 Task: Show quota % attainment in forecast summary
Action: Mouse moved to (290, 155)
Screenshot: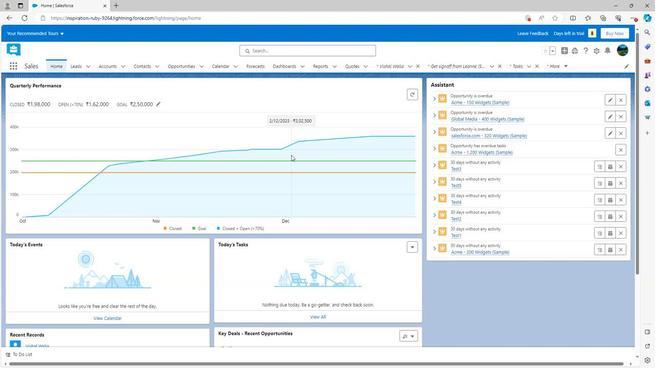 
Action: Mouse scrolled (290, 155) with delta (0, 0)
Screenshot: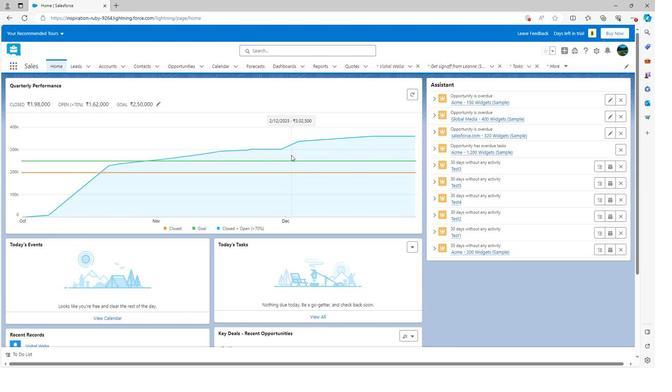 
Action: Mouse scrolled (290, 155) with delta (0, 0)
Screenshot: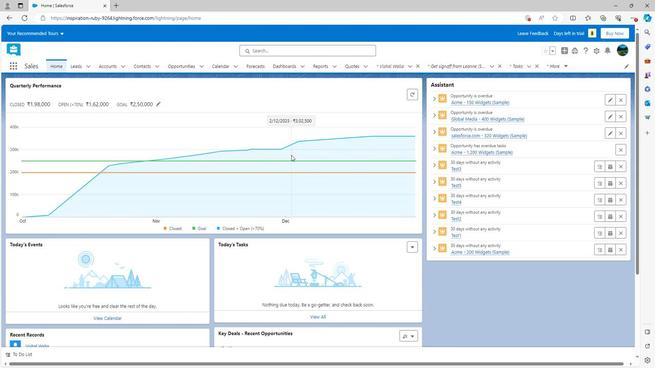 
Action: Mouse scrolled (290, 155) with delta (0, 0)
Screenshot: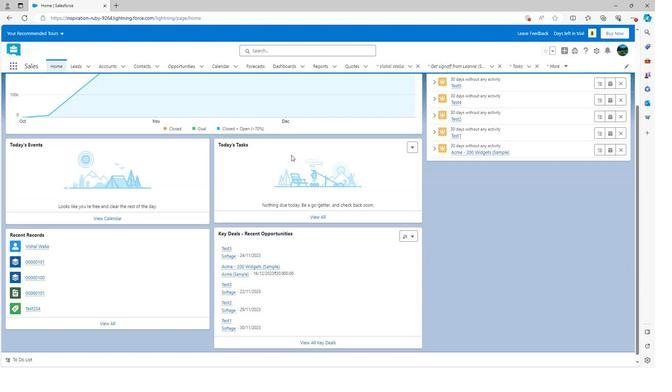
Action: Mouse scrolled (290, 155) with delta (0, 0)
Screenshot: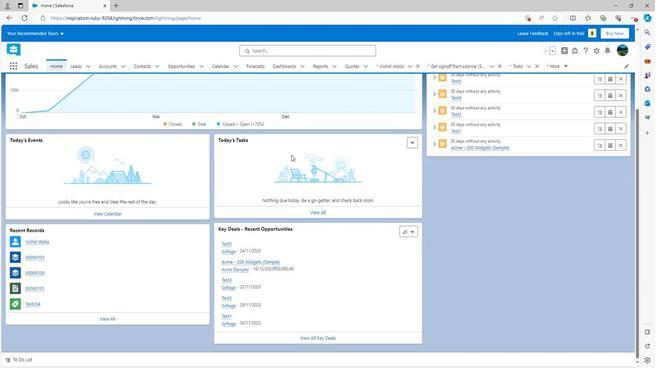 
Action: Mouse scrolled (290, 155) with delta (0, 0)
Screenshot: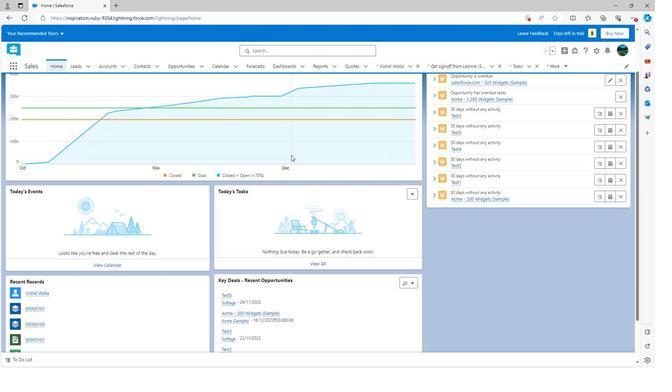 
Action: Mouse scrolled (290, 155) with delta (0, 0)
Screenshot: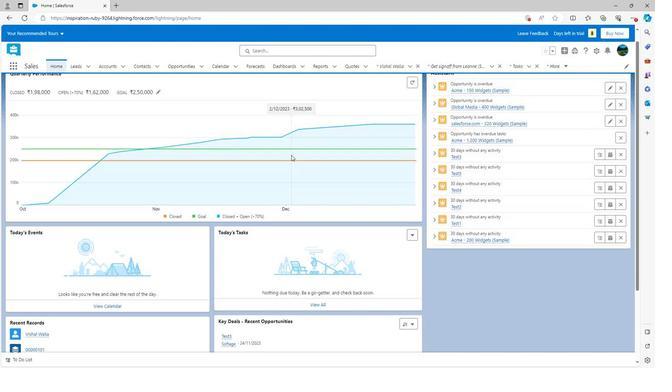 
Action: Mouse moved to (251, 68)
Screenshot: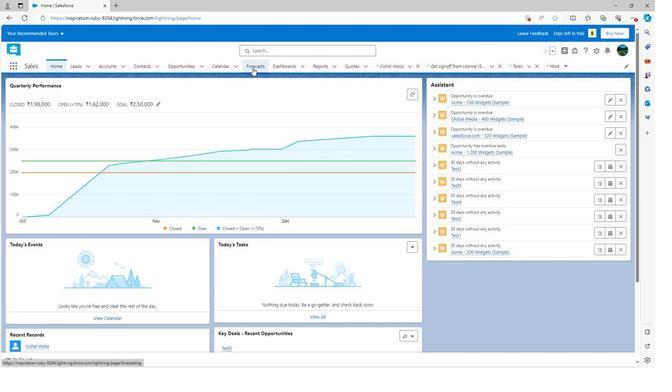 
Action: Mouse pressed left at (251, 68)
Screenshot: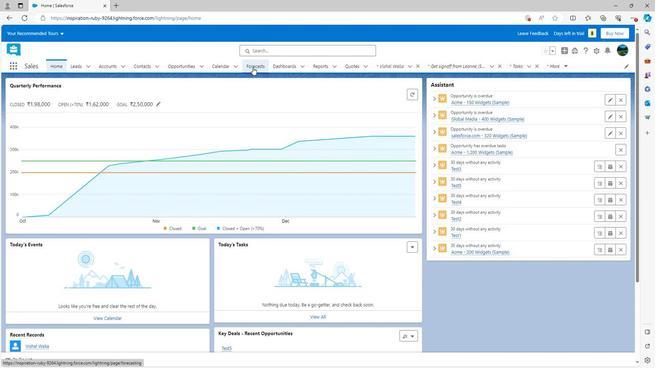 
Action: Mouse moved to (609, 84)
Screenshot: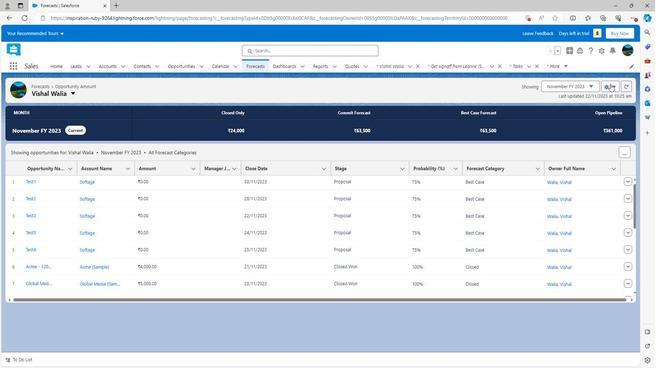 
Action: Mouse pressed left at (609, 84)
Screenshot: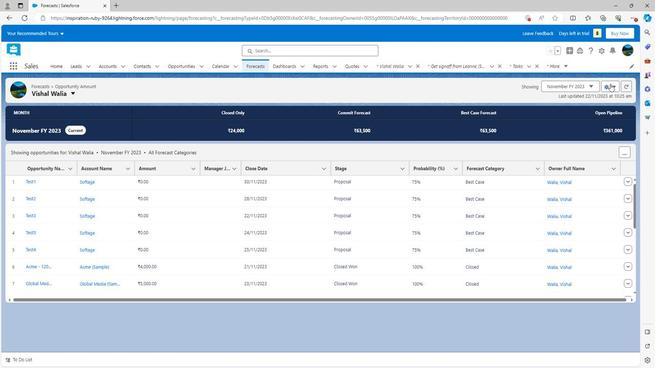 
Action: Mouse moved to (562, 125)
Screenshot: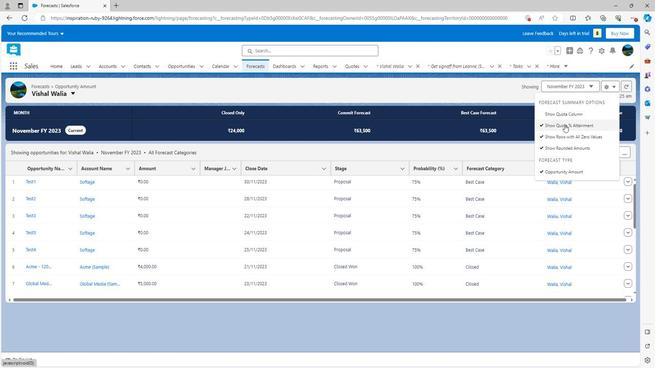 
Action: Mouse pressed left at (562, 125)
Screenshot: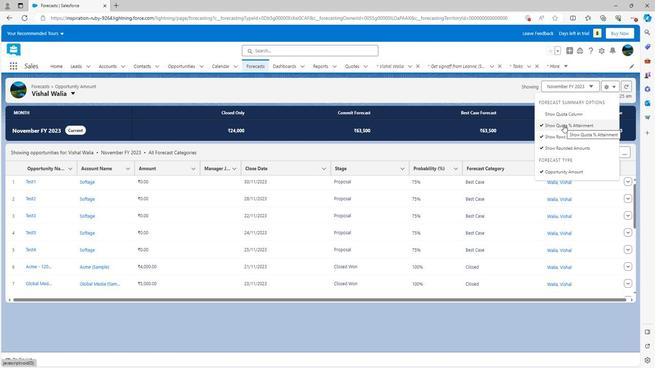 
Action: Mouse moved to (315, 198)
Screenshot: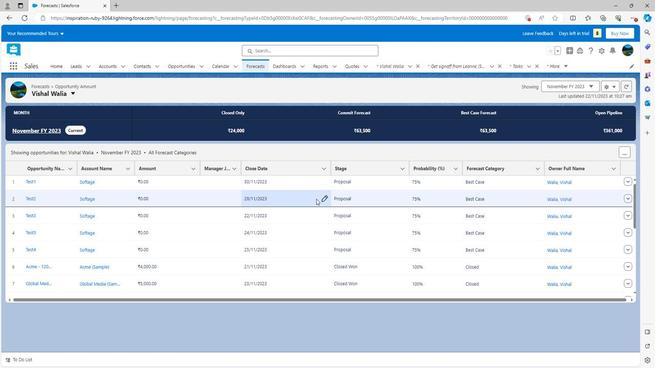 
Action: Mouse scrolled (315, 198) with delta (0, 0)
Screenshot: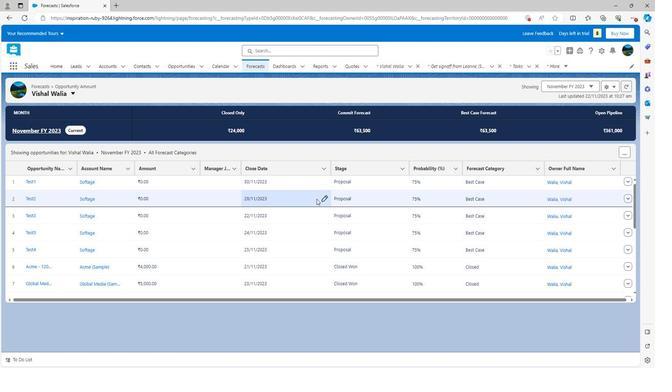 
Action: Mouse moved to (315, 198)
Screenshot: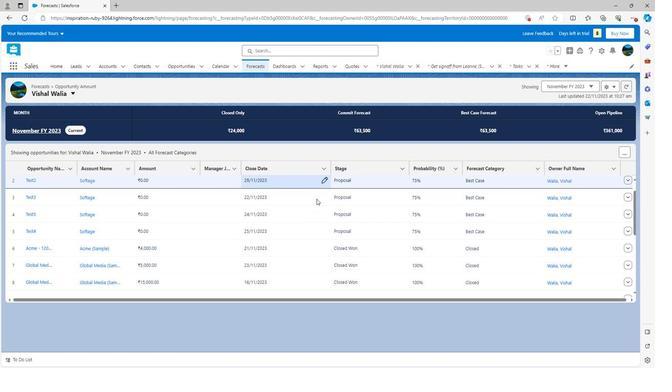 
Action: Mouse scrolled (315, 198) with delta (0, 0)
Screenshot: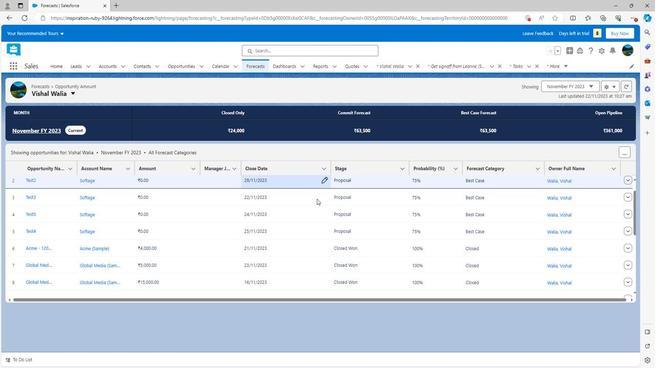 
Action: Mouse scrolled (315, 198) with delta (0, 0)
Screenshot: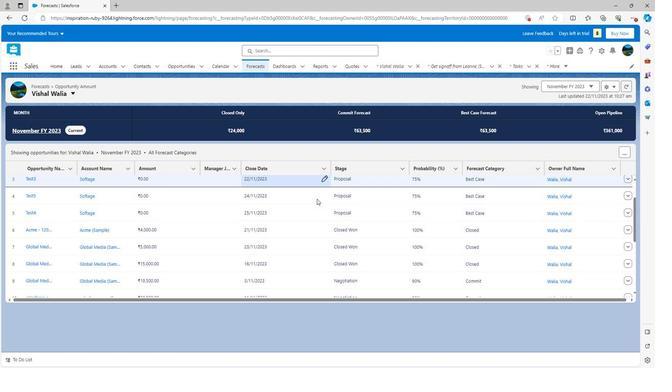 
Action: Mouse moved to (316, 198)
Screenshot: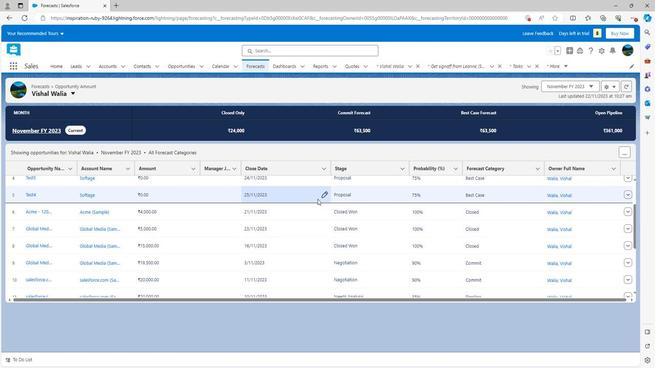 
Action: Mouse scrolled (316, 198) with delta (0, 0)
Screenshot: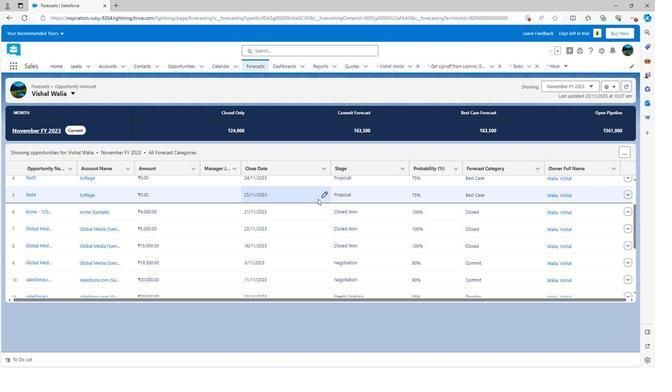 
Action: Mouse scrolled (316, 198) with delta (0, 0)
Screenshot: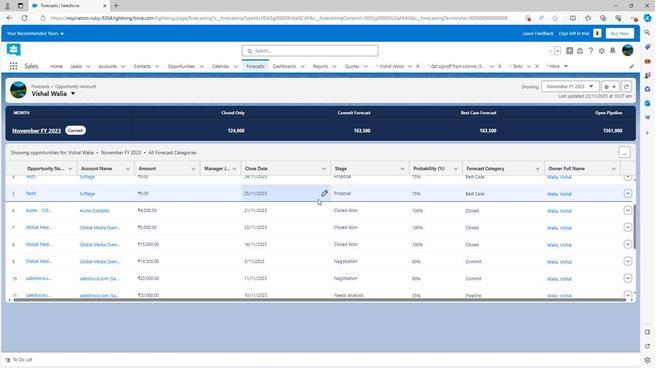
Action: Mouse scrolled (316, 198) with delta (0, 0)
Screenshot: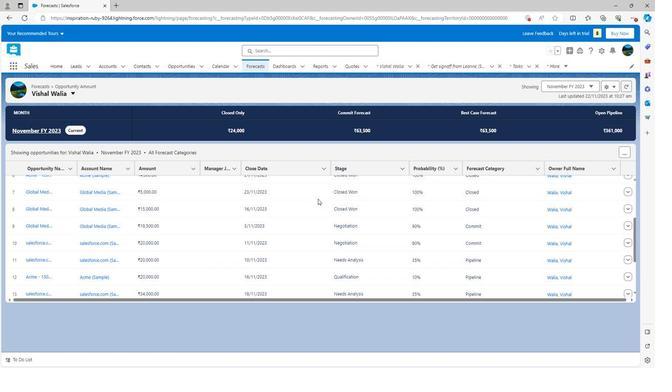 
Action: Mouse scrolled (316, 198) with delta (0, 0)
Screenshot: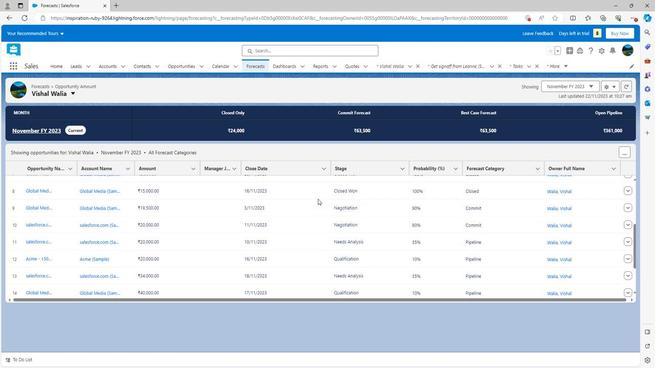 
Action: Mouse scrolled (316, 198) with delta (0, 0)
Screenshot: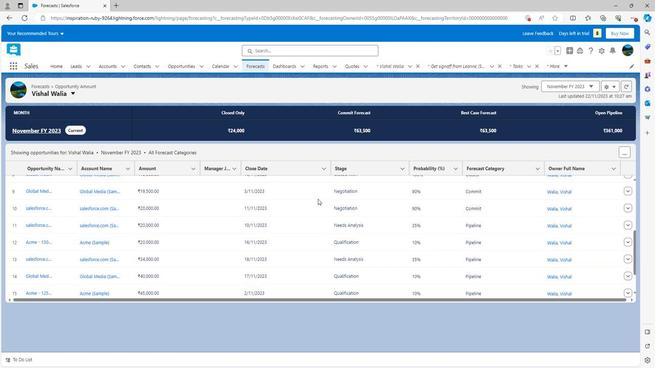 
Action: Mouse scrolled (316, 198) with delta (0, 0)
Screenshot: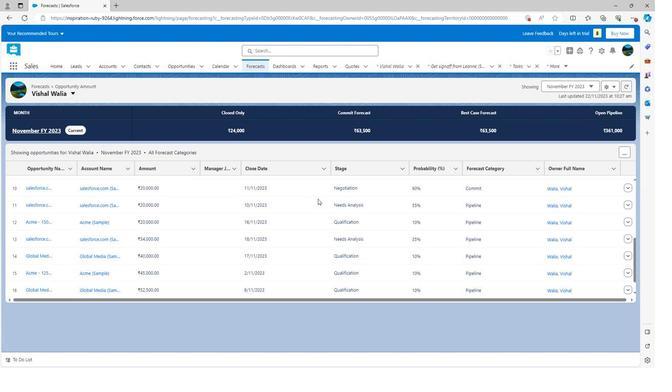 
Action: Mouse scrolled (316, 198) with delta (0, 0)
Screenshot: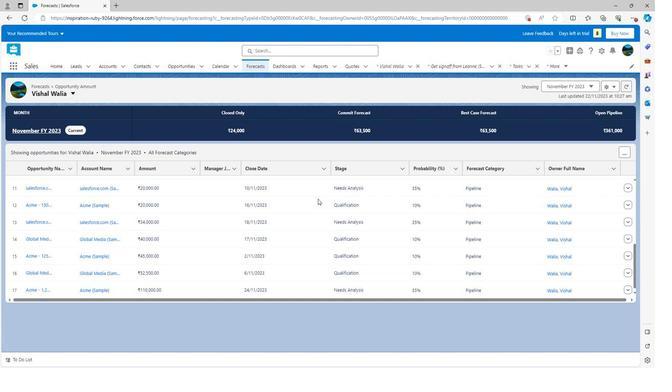 
Action: Mouse moved to (316, 198)
Screenshot: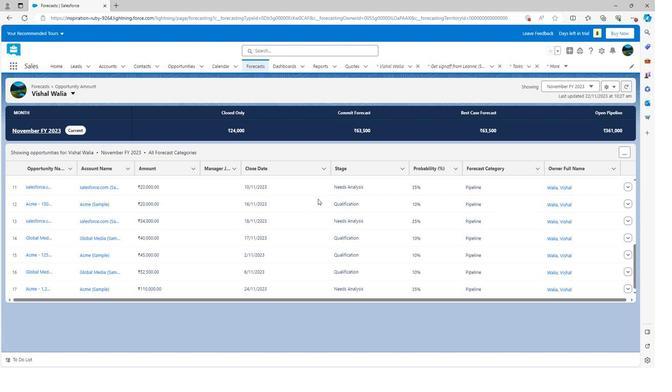 
Action: Mouse scrolled (316, 198) with delta (0, 0)
Screenshot: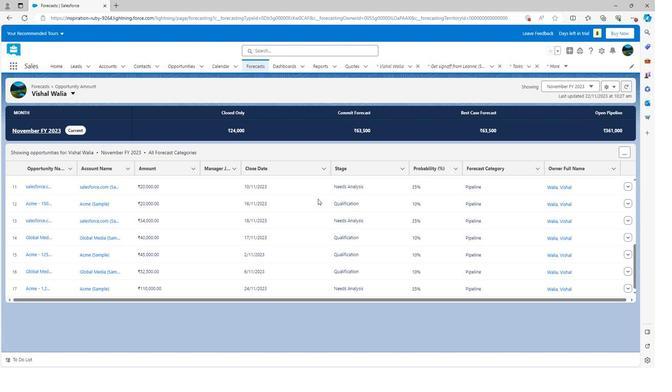 
Action: Mouse scrolled (316, 198) with delta (0, 0)
Screenshot: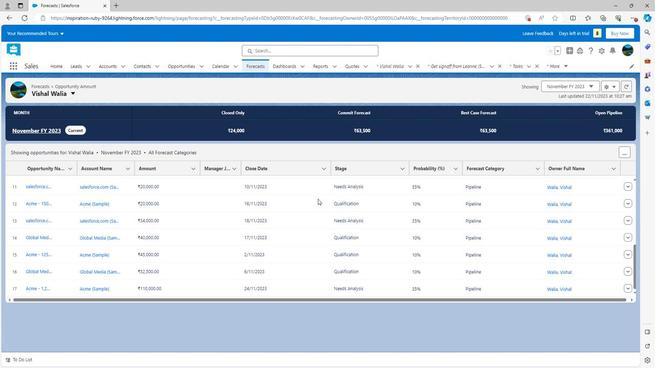 
Action: Mouse scrolled (316, 199) with delta (0, 0)
Screenshot: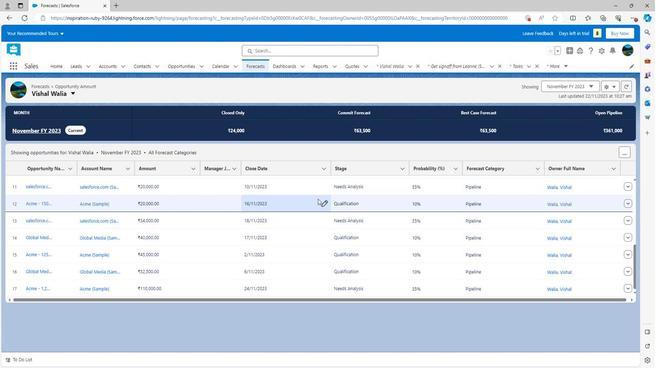 
Action: Mouse scrolled (316, 199) with delta (0, 0)
Screenshot: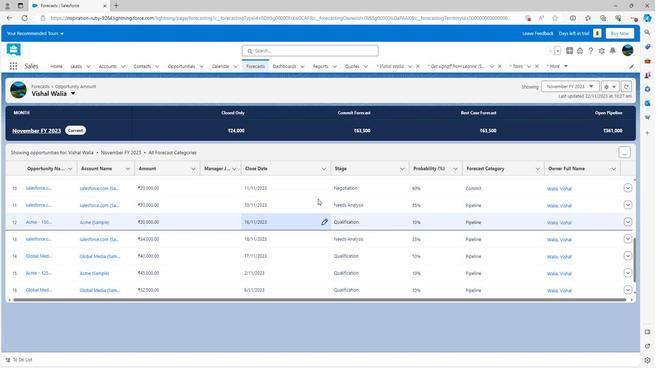
Action: Mouse scrolled (316, 199) with delta (0, 0)
Screenshot: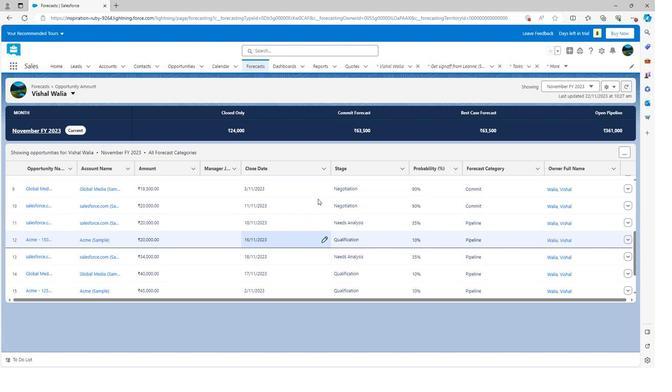 
Action: Mouse scrolled (316, 199) with delta (0, 0)
Screenshot: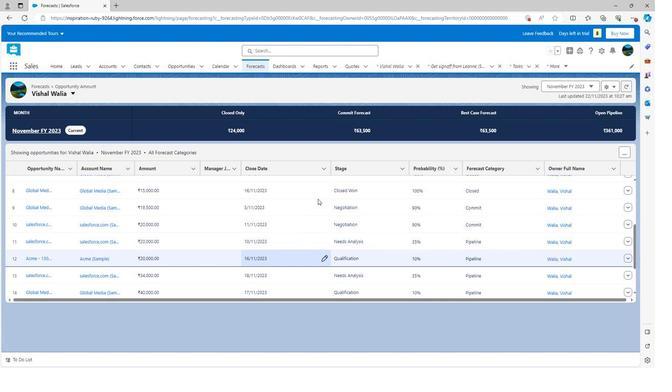 
Action: Mouse scrolled (316, 199) with delta (0, 0)
Screenshot: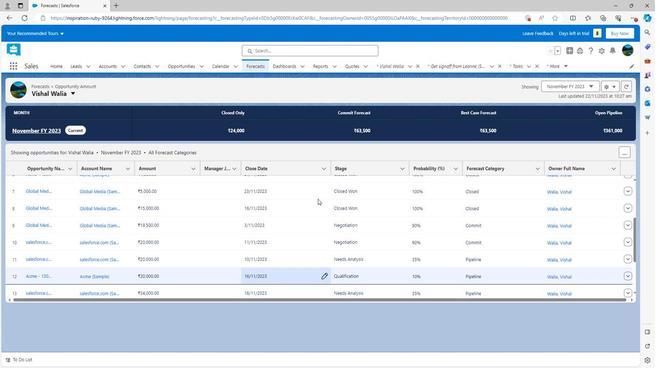
Action: Mouse scrolled (316, 199) with delta (0, 0)
Screenshot: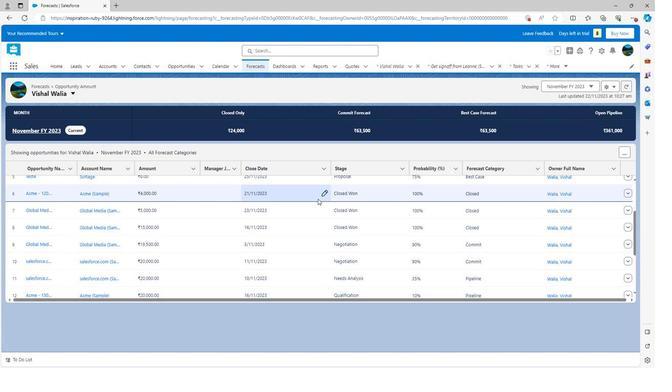 
Action: Mouse scrolled (316, 199) with delta (0, 0)
Screenshot: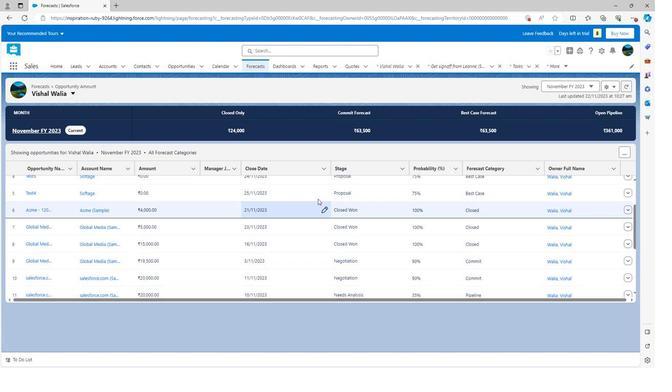 
Action: Mouse scrolled (316, 199) with delta (0, 0)
Screenshot: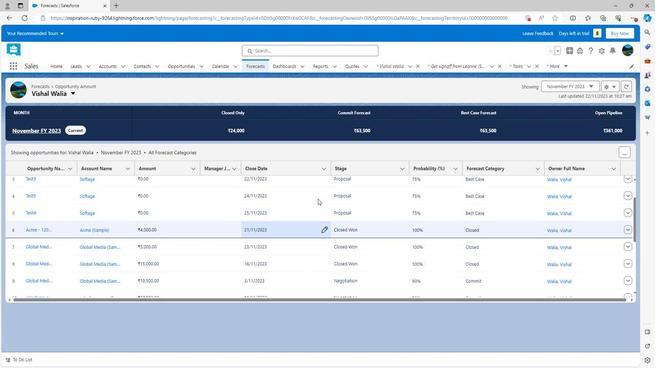 
Action: Mouse scrolled (316, 199) with delta (0, 0)
Screenshot: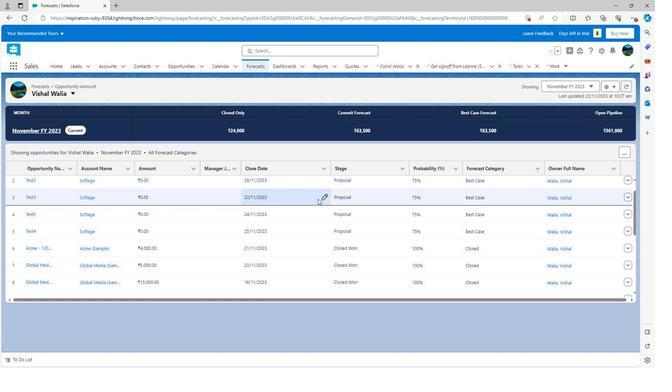 
Action: Mouse scrolled (316, 199) with delta (0, 0)
Screenshot: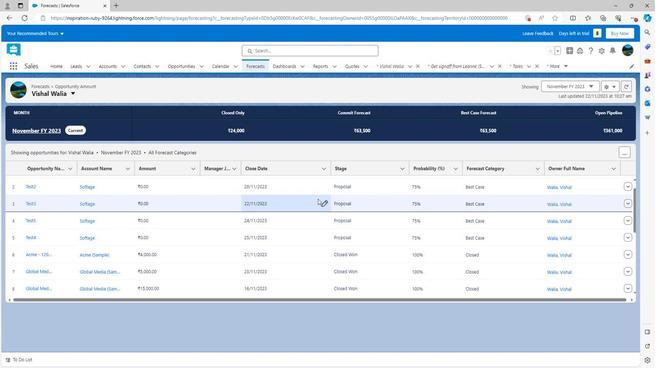 
Action: Mouse scrolled (316, 199) with delta (0, 0)
Screenshot: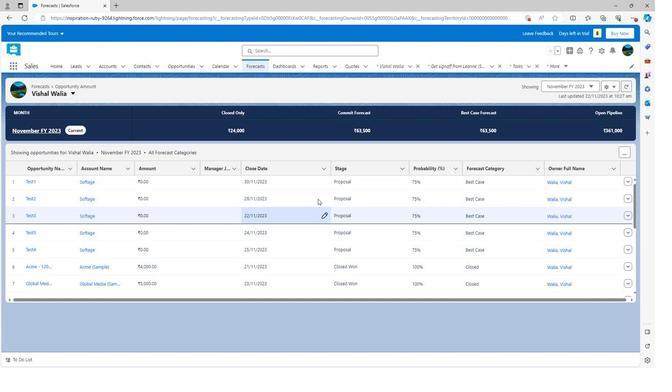 
Action: Mouse scrolled (316, 199) with delta (0, 0)
Screenshot: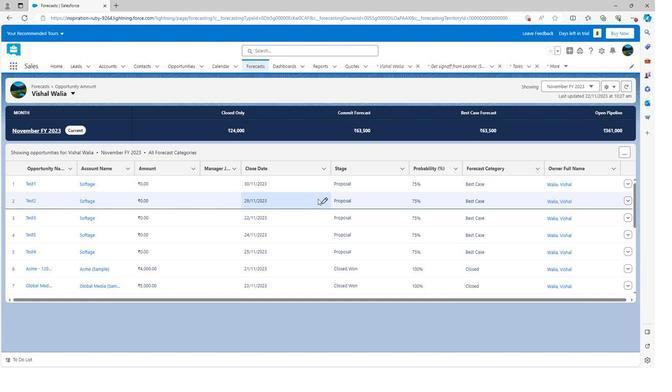 
Action: Mouse moved to (126, 219)
Screenshot: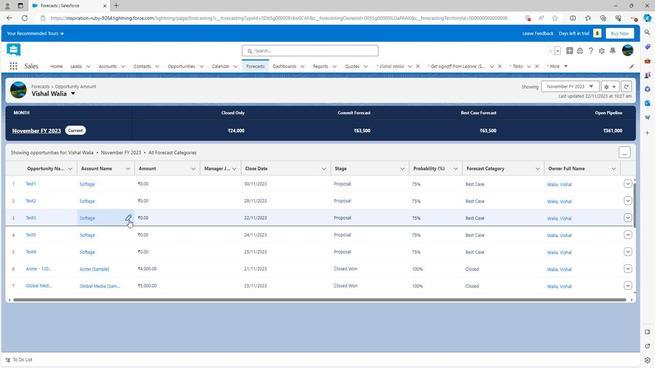 
Action: Mouse scrolled (126, 219) with delta (0, 0)
Screenshot: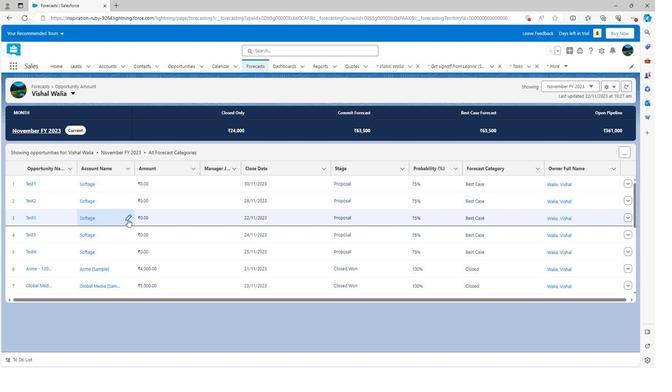 
Action: Mouse scrolled (126, 219) with delta (0, 0)
Screenshot: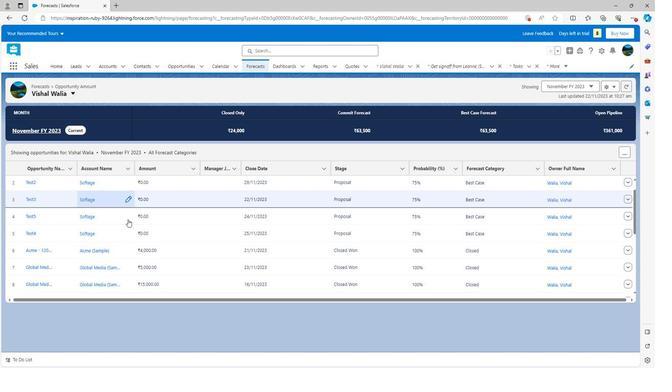 
Action: Mouse moved to (126, 219)
Screenshot: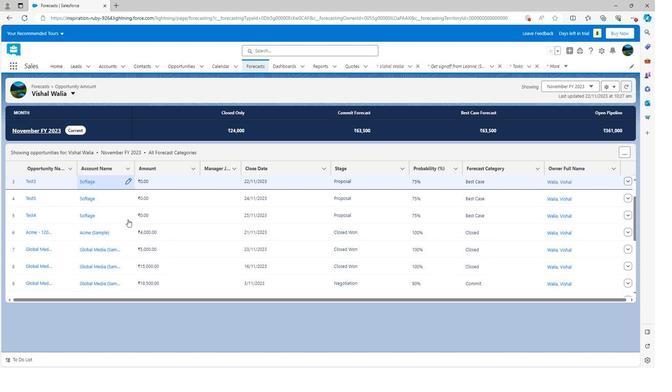 
Action: Mouse scrolled (126, 219) with delta (0, 0)
Screenshot: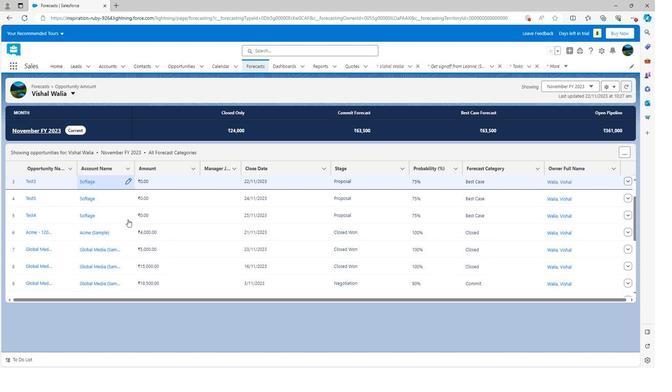 
Action: Mouse scrolled (126, 219) with delta (0, 0)
Screenshot: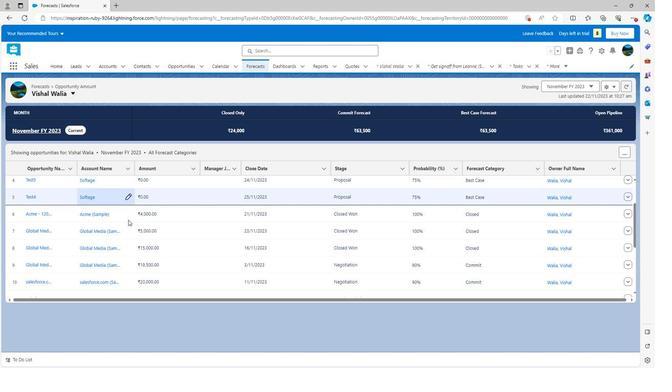 
Action: Mouse moved to (127, 220)
Screenshot: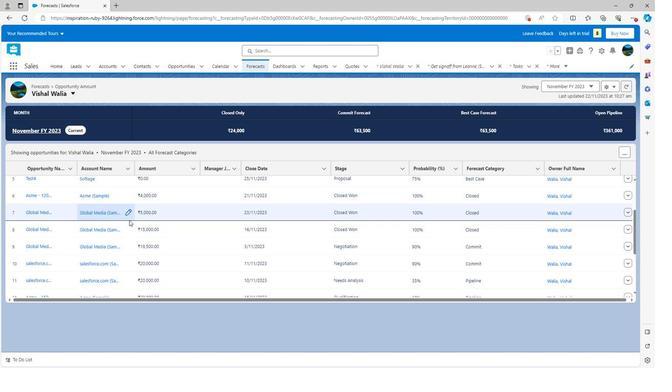 
Action: Mouse scrolled (127, 219) with delta (0, 0)
Screenshot: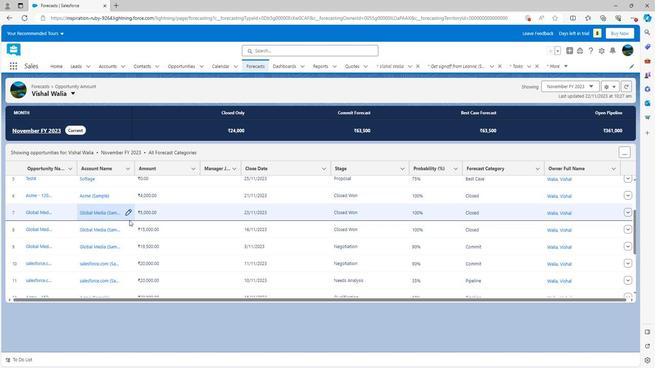 
Action: Mouse scrolled (127, 219) with delta (0, 0)
Screenshot: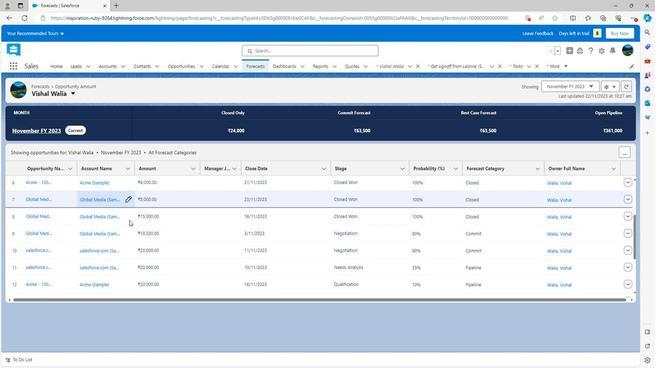 
Action: Mouse scrolled (127, 219) with delta (0, 0)
Screenshot: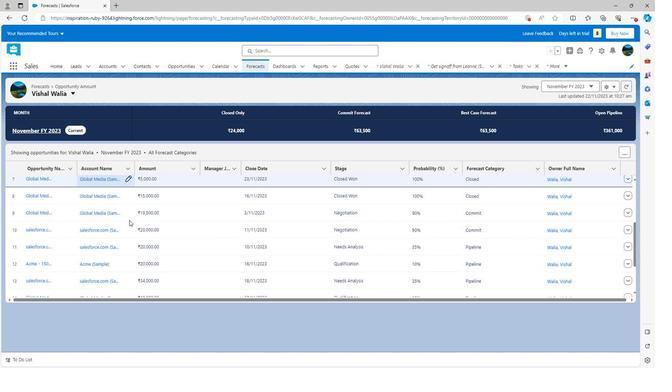 
Action: Mouse scrolled (127, 219) with delta (0, 0)
Screenshot: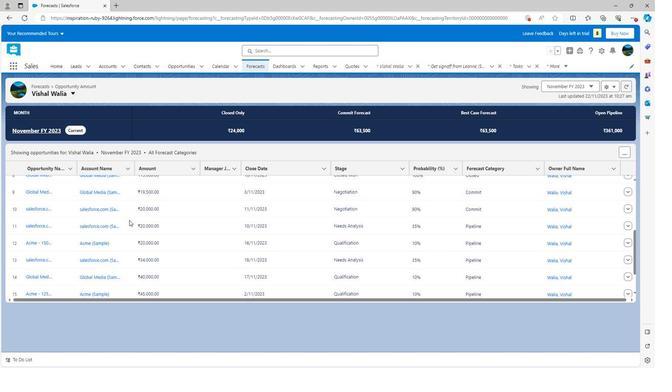 
Action: Mouse moved to (198, 235)
Screenshot: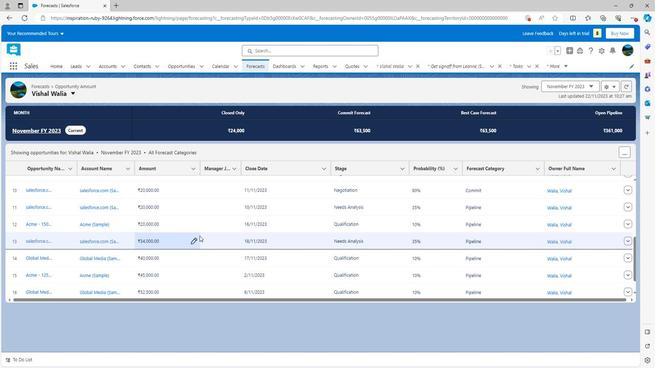
Action: Mouse scrolled (198, 235) with delta (0, 0)
Screenshot: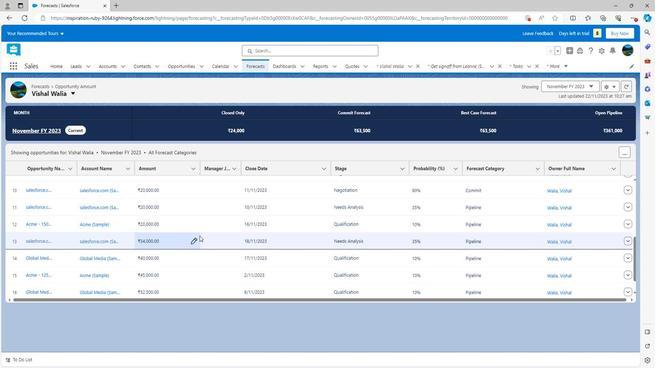 
Action: Mouse scrolled (198, 235) with delta (0, 0)
Screenshot: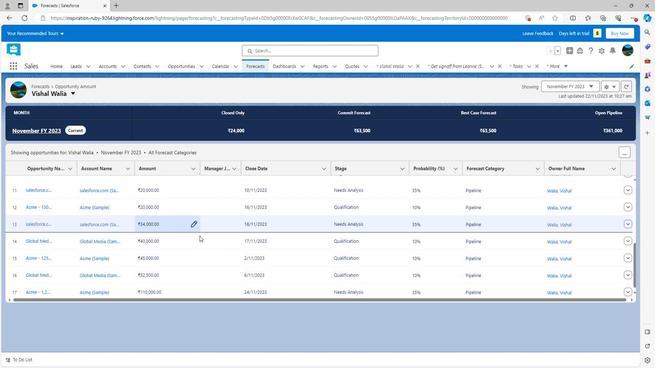 
Action: Mouse scrolled (198, 235) with delta (0, 0)
Screenshot: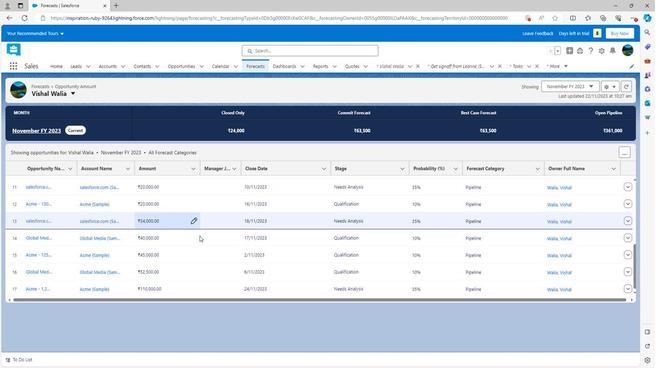 
Action: Mouse scrolled (198, 235) with delta (0, 0)
Screenshot: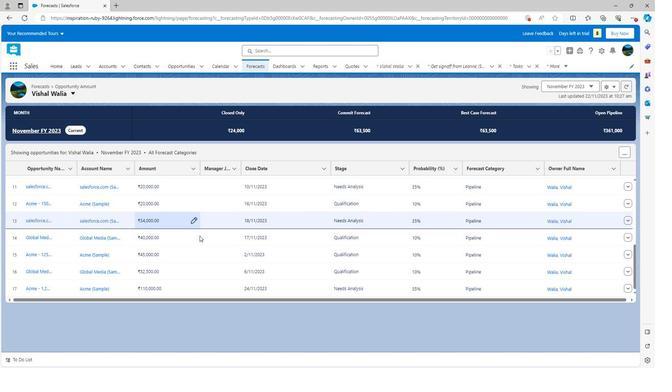 
Action: Mouse scrolled (198, 235) with delta (0, 0)
Screenshot: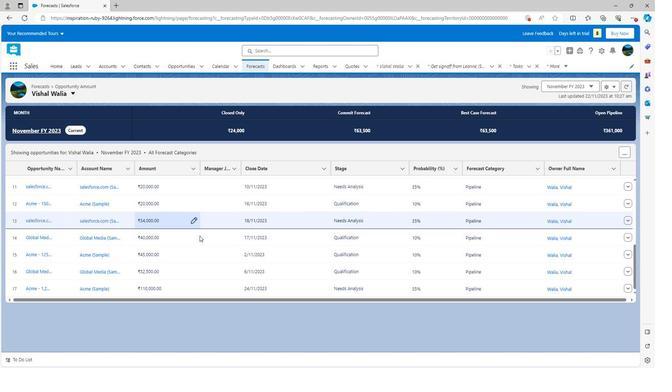 
Action: Mouse scrolled (198, 236) with delta (0, 0)
Screenshot: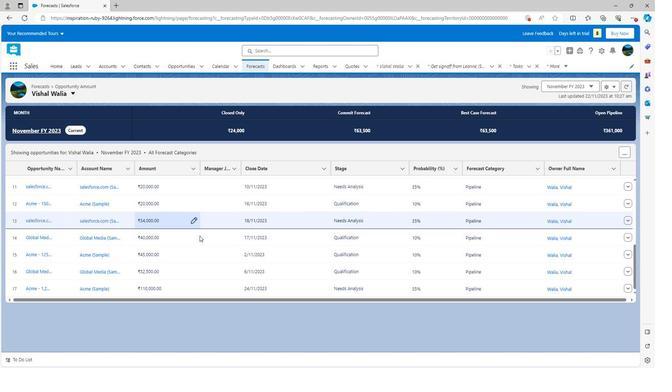 
Action: Mouse scrolled (198, 236) with delta (0, 0)
Screenshot: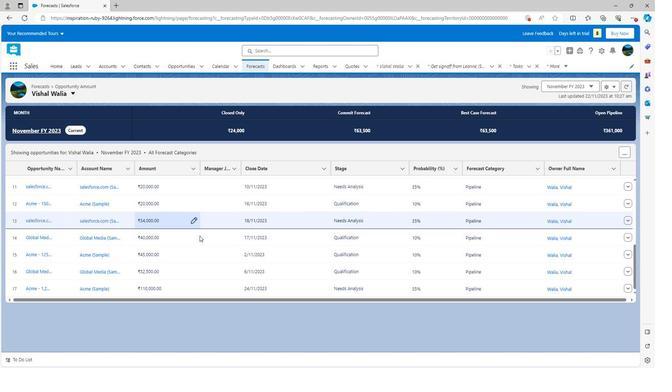 
Action: Mouse scrolled (198, 236) with delta (0, 0)
Screenshot: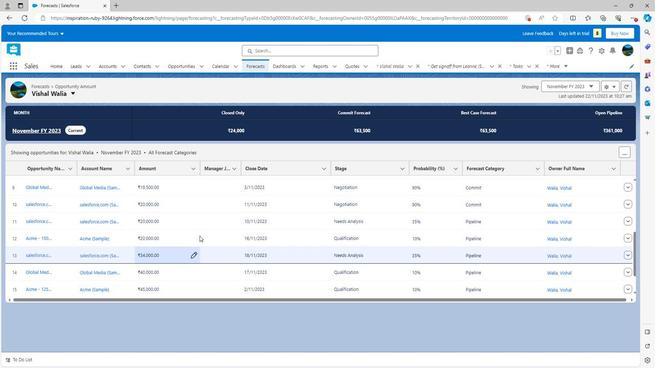 
Action: Mouse scrolled (198, 236) with delta (0, 0)
Screenshot: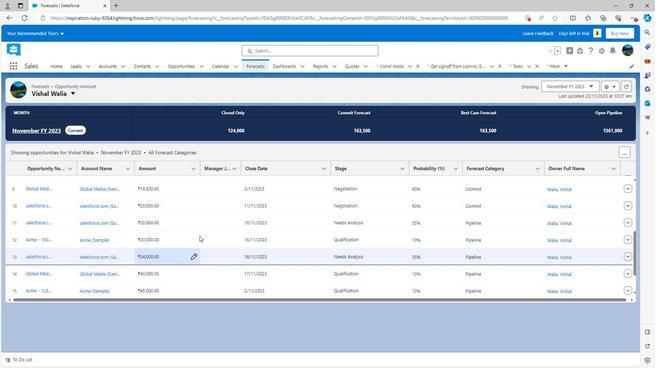 
Action: Mouse scrolled (198, 236) with delta (0, 0)
Screenshot: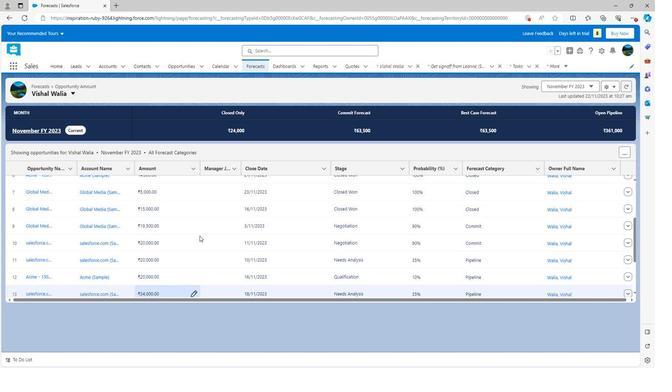 
Action: Mouse scrolled (198, 236) with delta (0, 0)
Screenshot: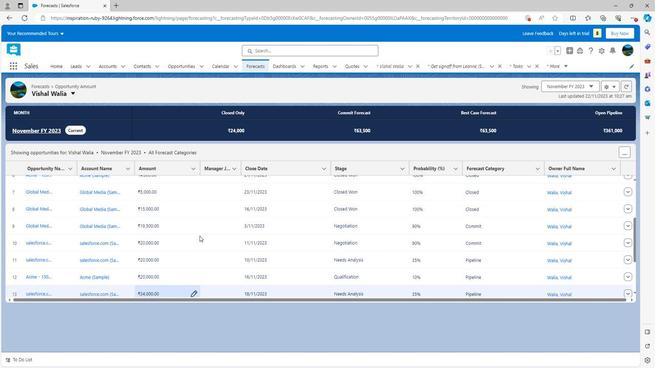 
Action: Mouse scrolled (198, 236) with delta (0, 0)
Screenshot: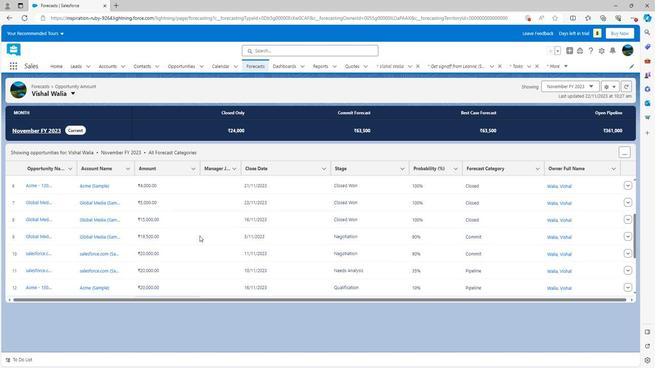 
Action: Mouse scrolled (198, 236) with delta (0, 0)
Screenshot: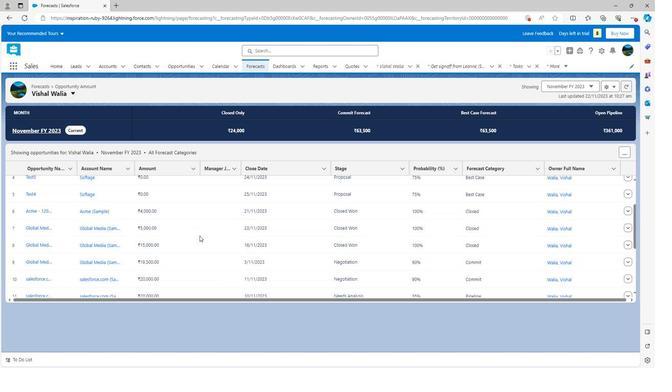 
Action: Mouse scrolled (198, 236) with delta (0, 0)
Screenshot: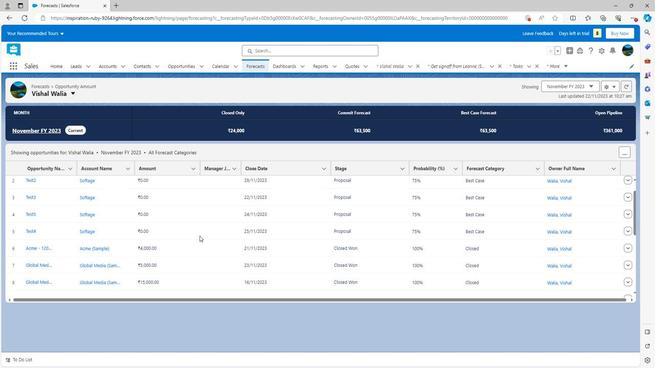 
Action: Mouse scrolled (198, 236) with delta (0, 0)
Screenshot: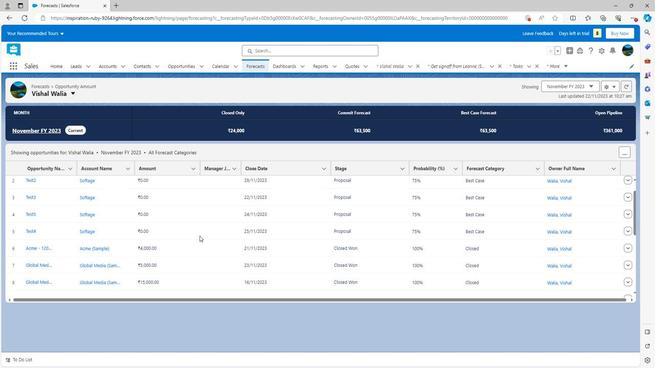 
Action: Mouse scrolled (198, 236) with delta (0, 0)
Screenshot: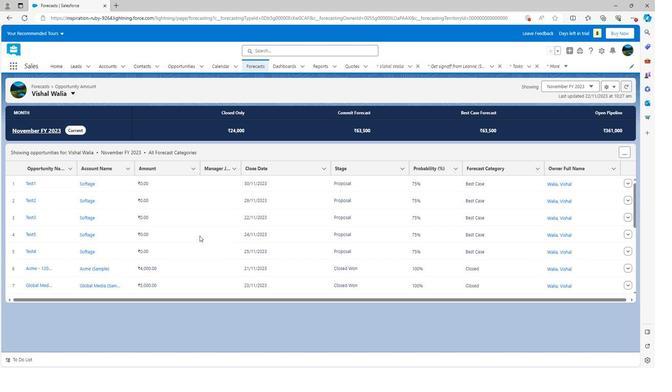 
Action: Mouse moved to (191, 236)
Screenshot: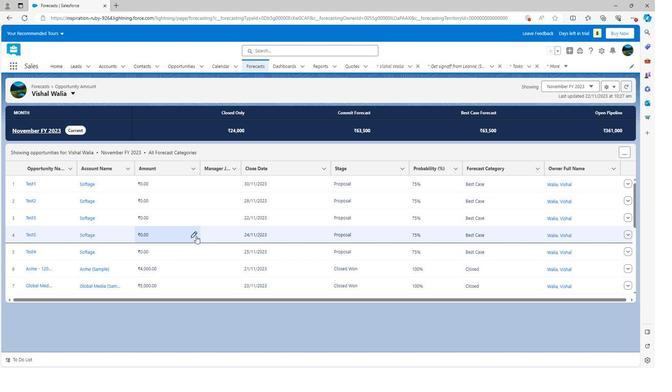 
